 Task: Reset the filters.
Action: Mouse pressed left at (23, 85)
Screenshot: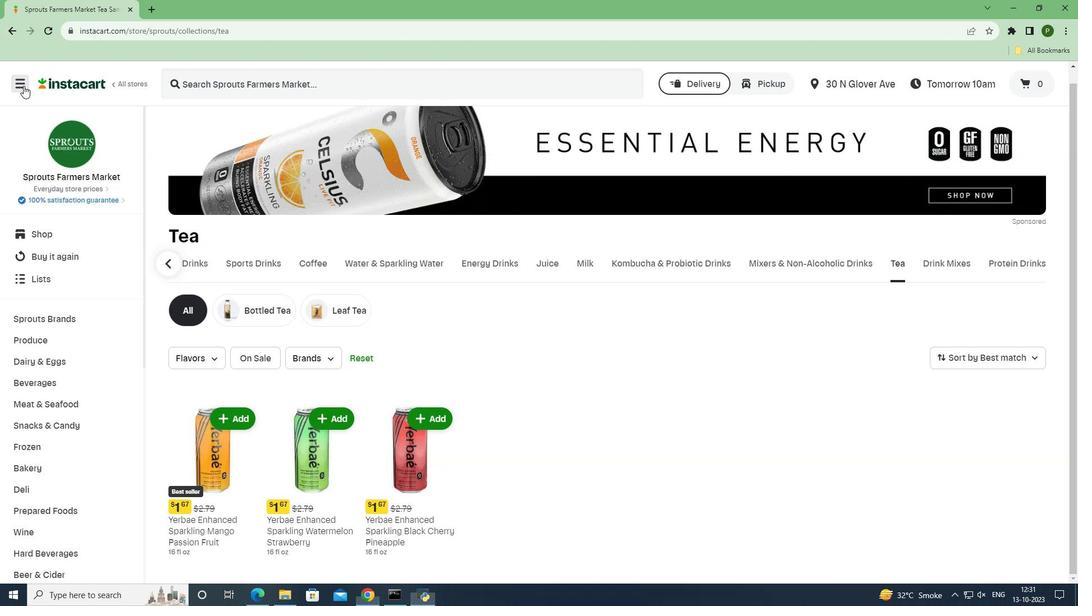 
Action: Mouse moved to (49, 300)
Screenshot: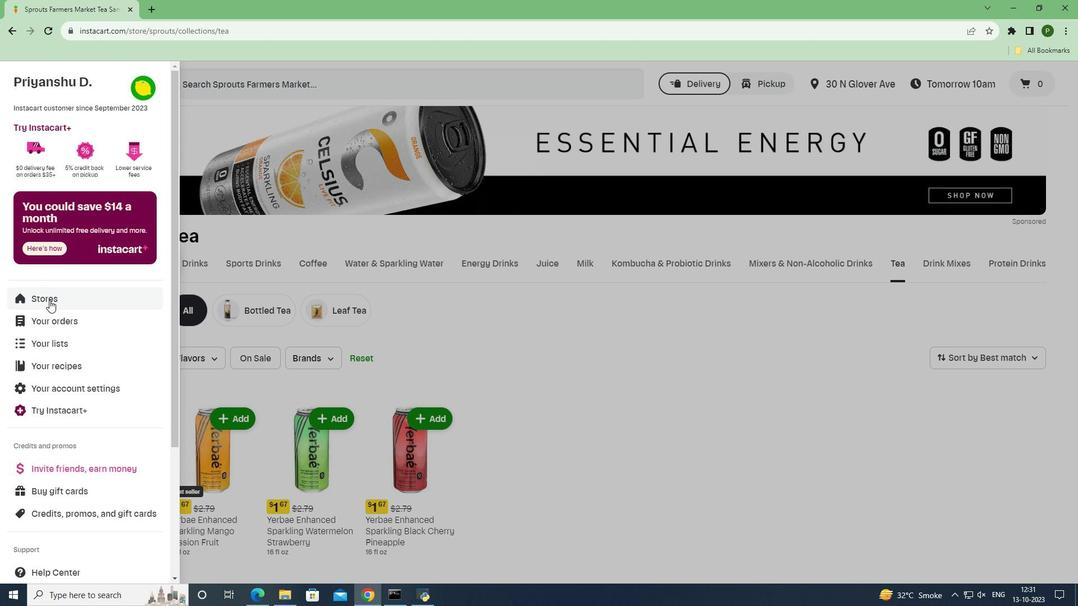 
Action: Mouse pressed left at (49, 300)
Screenshot: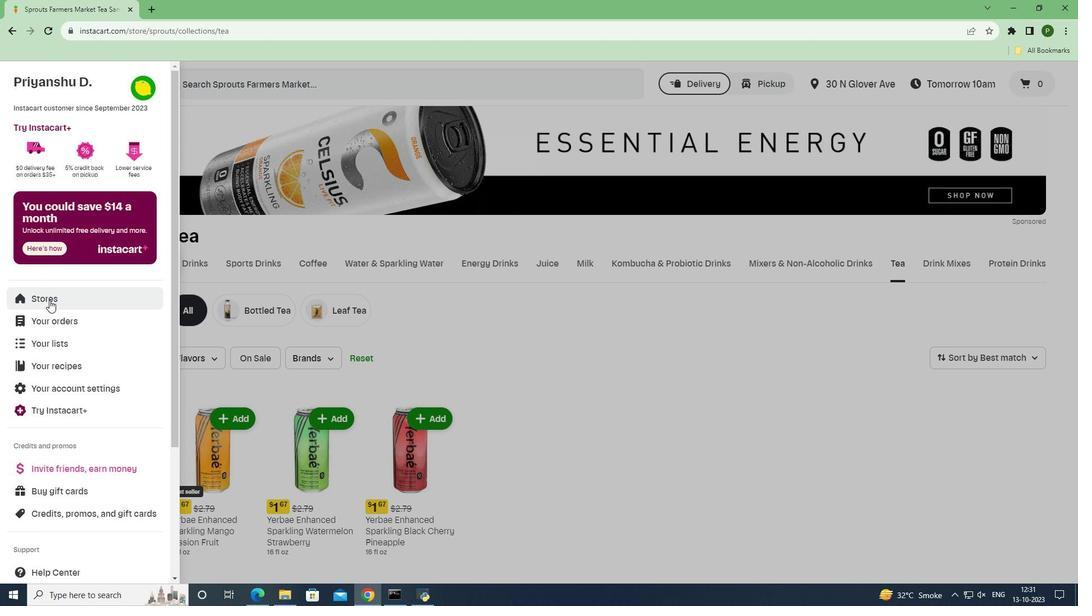 
Action: Mouse moved to (252, 126)
Screenshot: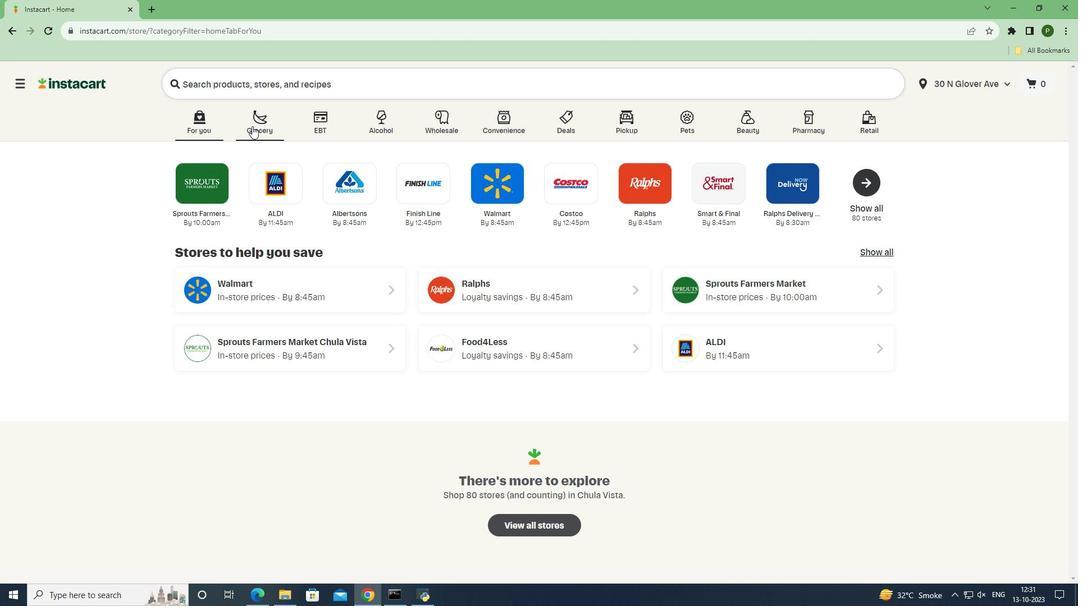 
Action: Mouse pressed left at (252, 126)
Screenshot: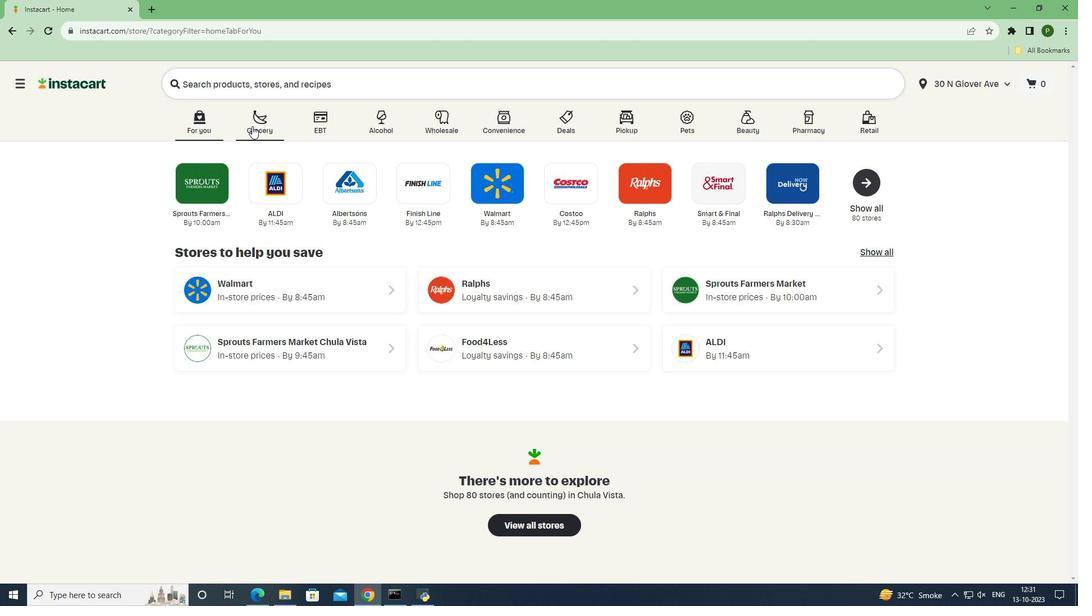 
Action: Mouse moved to (688, 262)
Screenshot: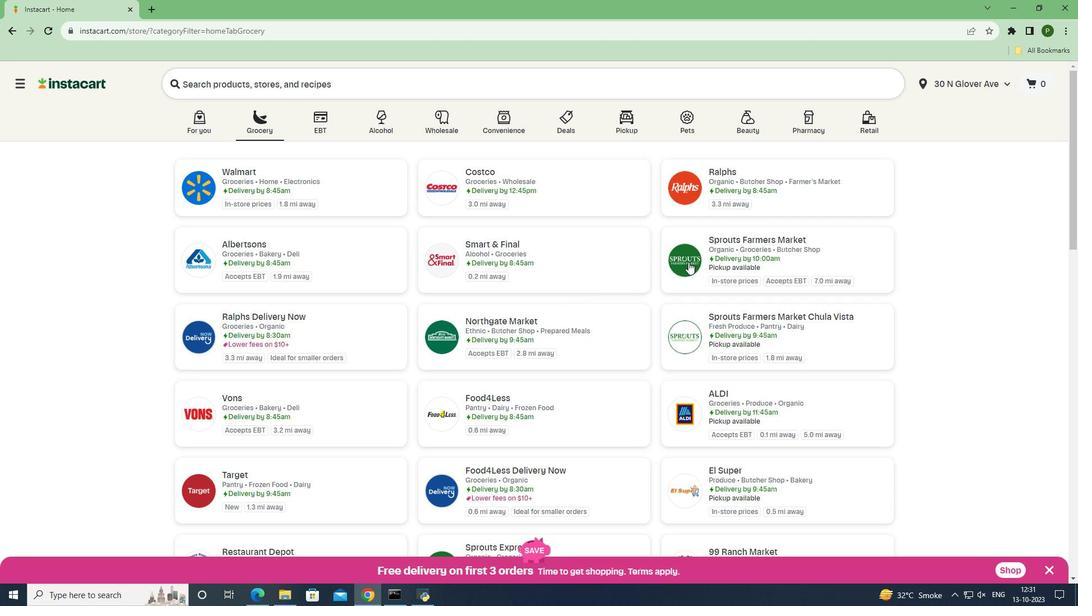 
Action: Mouse pressed left at (688, 262)
Screenshot: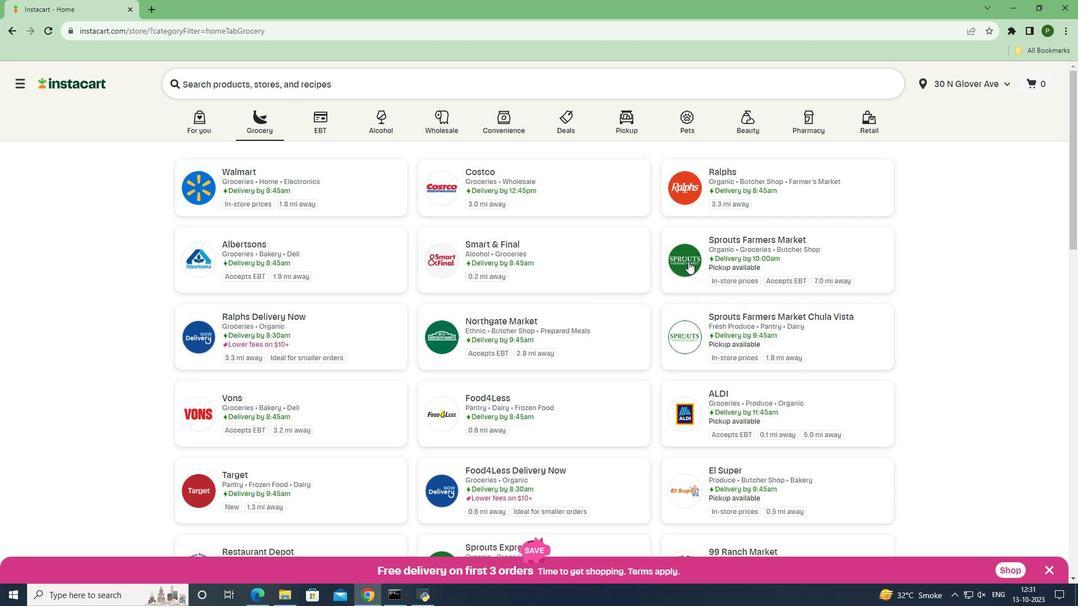 
Action: Mouse moved to (55, 389)
Screenshot: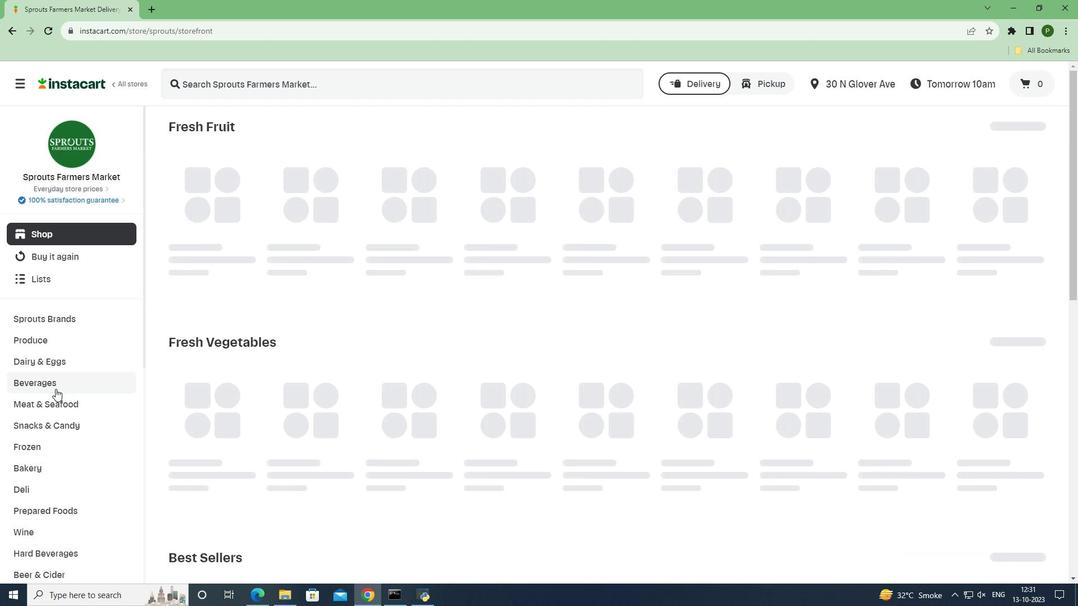 
Action: Mouse pressed left at (55, 389)
Screenshot: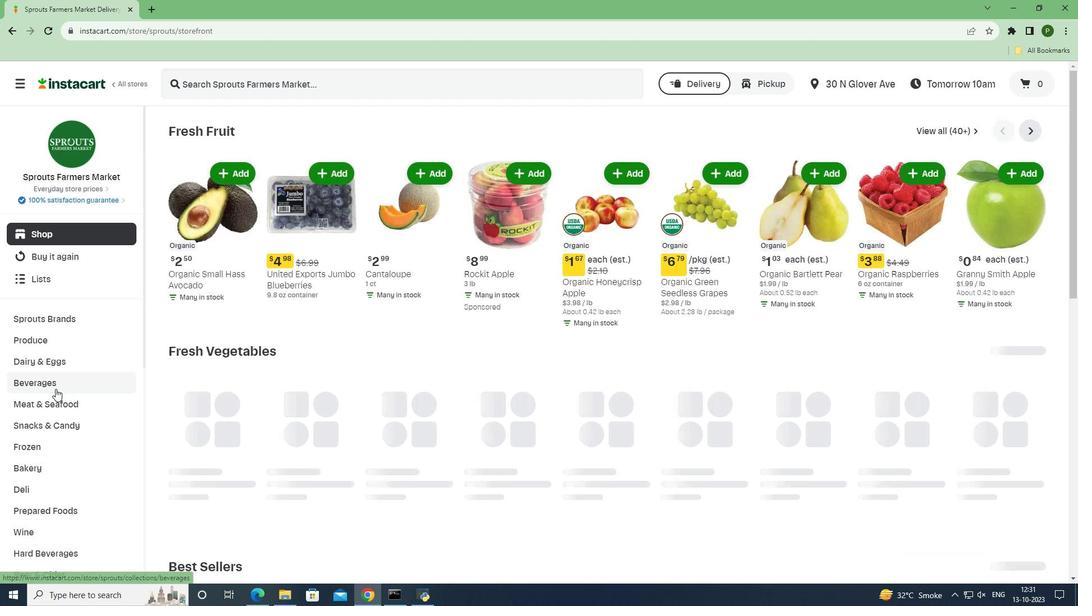 
Action: Mouse moved to (982, 276)
Screenshot: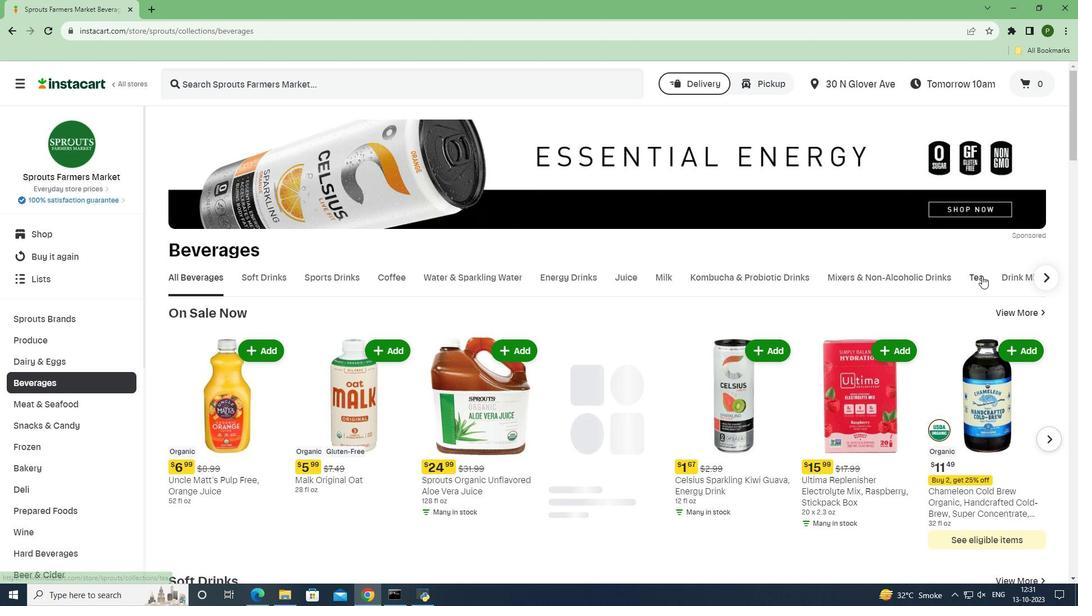 
Action: Mouse pressed left at (982, 276)
Screenshot: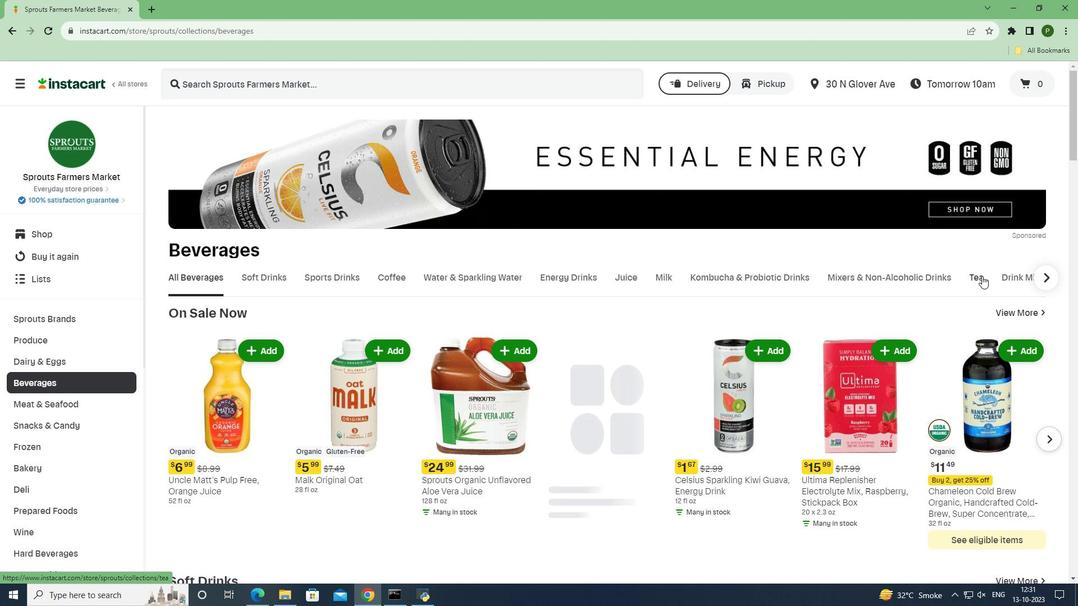 
Action: Mouse moved to (312, 371)
Screenshot: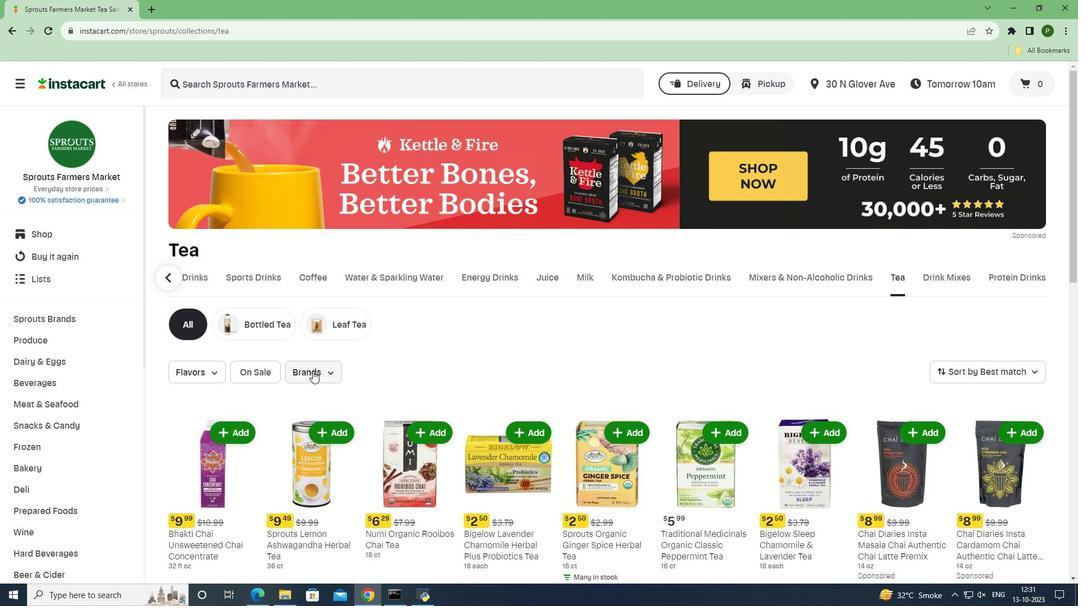 
Action: Mouse pressed left at (312, 371)
Screenshot: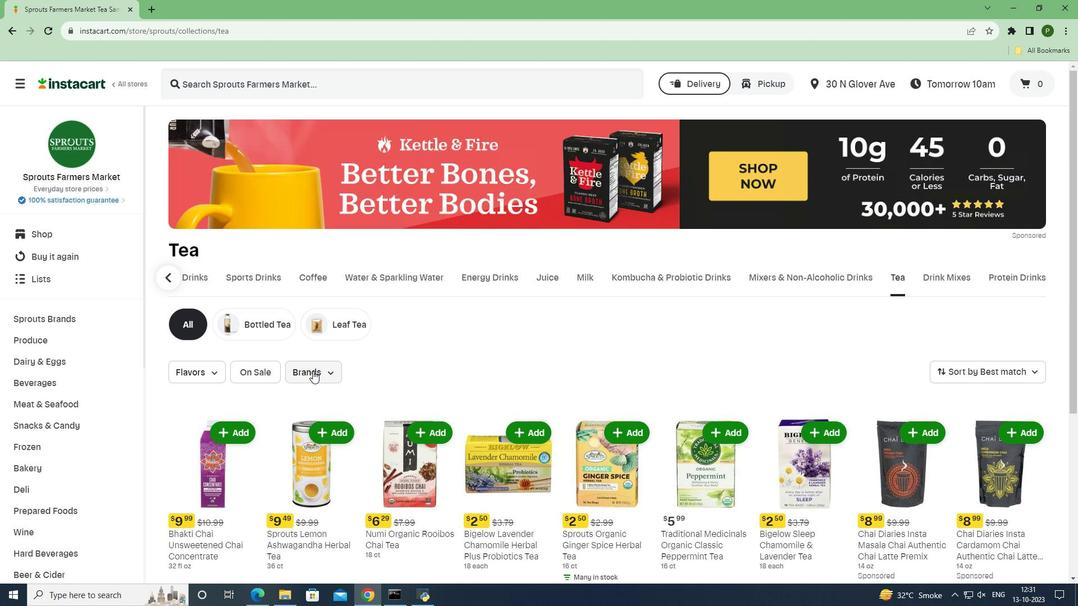
Action: Mouse moved to (338, 408)
Screenshot: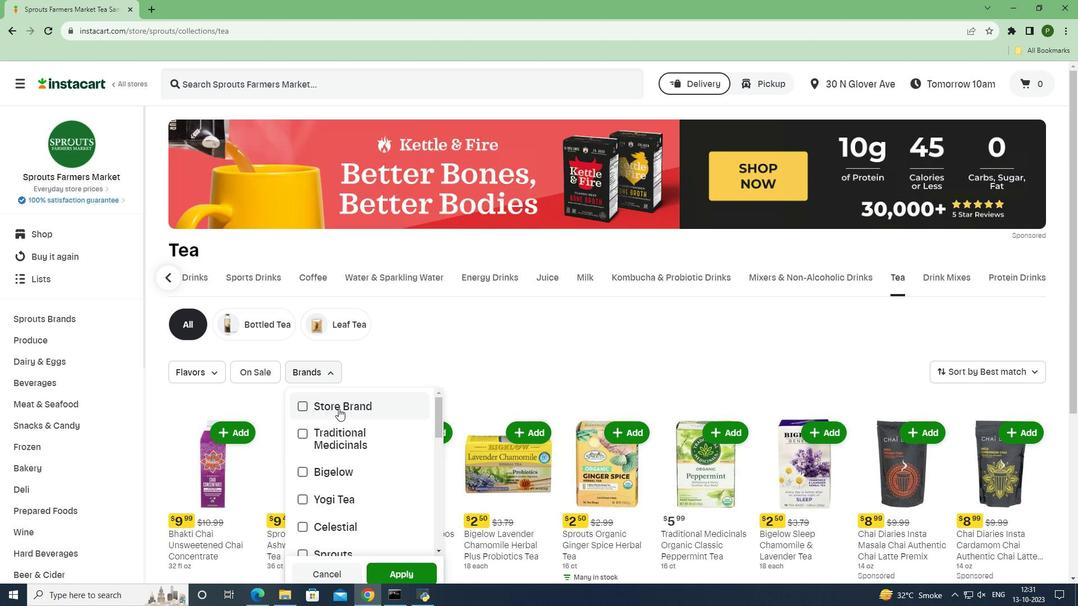 
Action: Mouse pressed left at (338, 408)
Screenshot: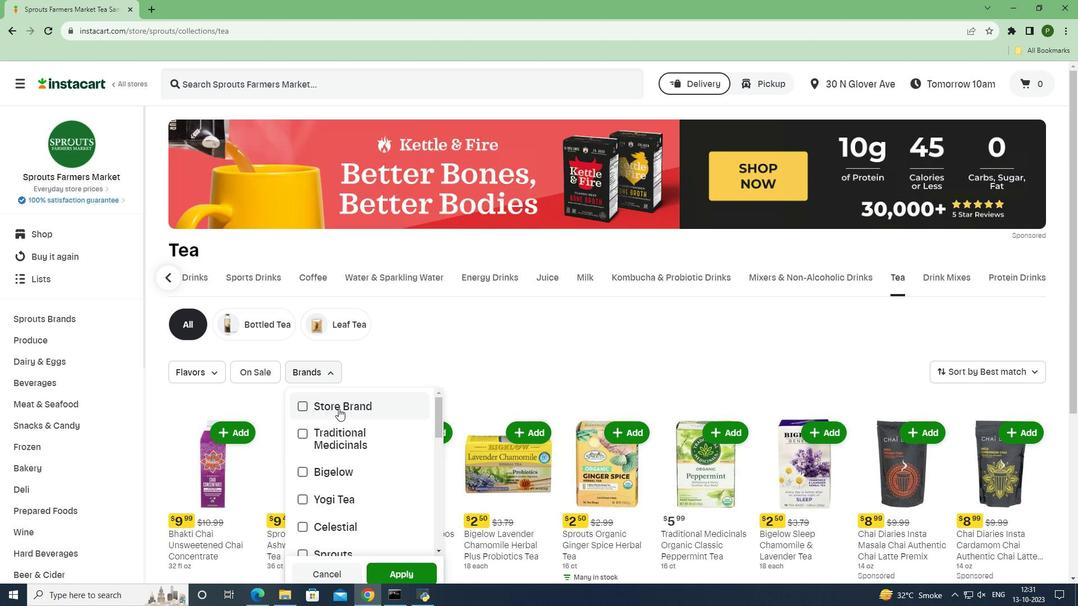 
Action: Mouse moved to (418, 569)
Screenshot: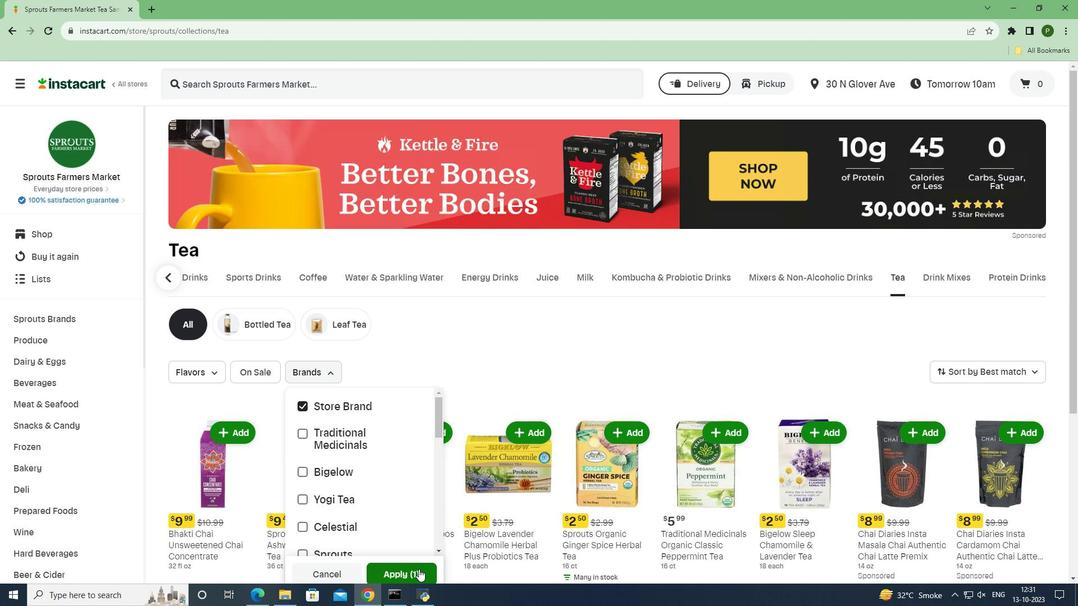 
Action: Mouse pressed left at (418, 569)
Screenshot: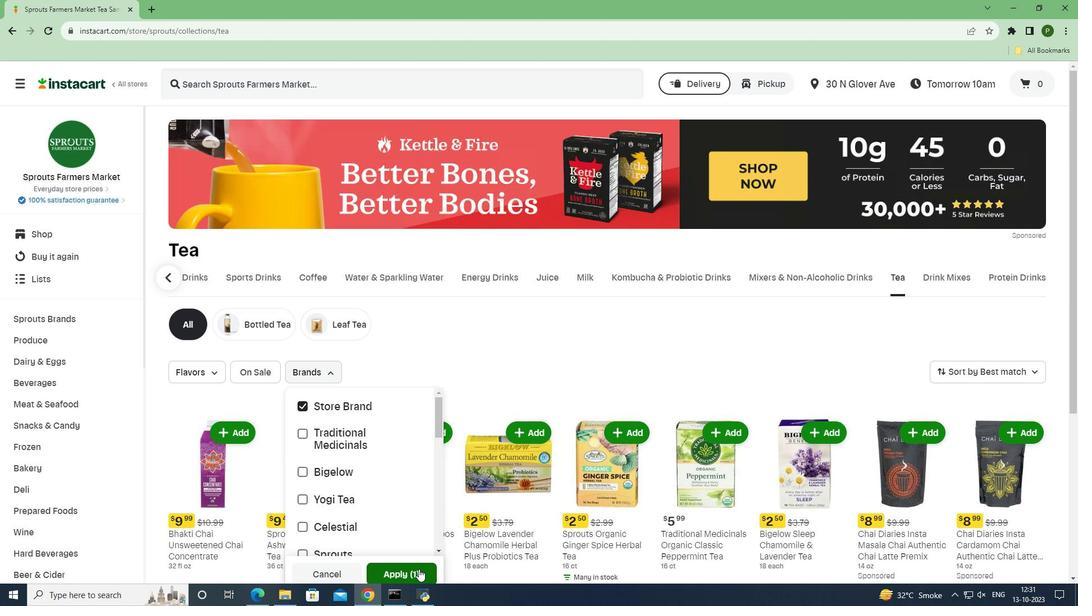 
Action: Mouse moved to (366, 373)
Screenshot: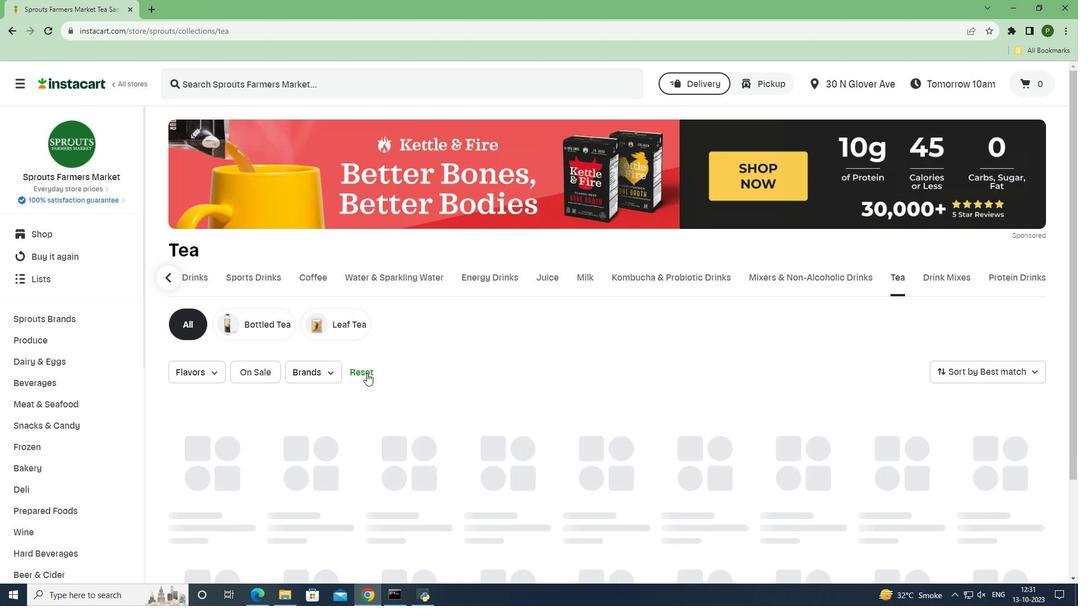 
Action: Mouse pressed left at (366, 373)
Screenshot: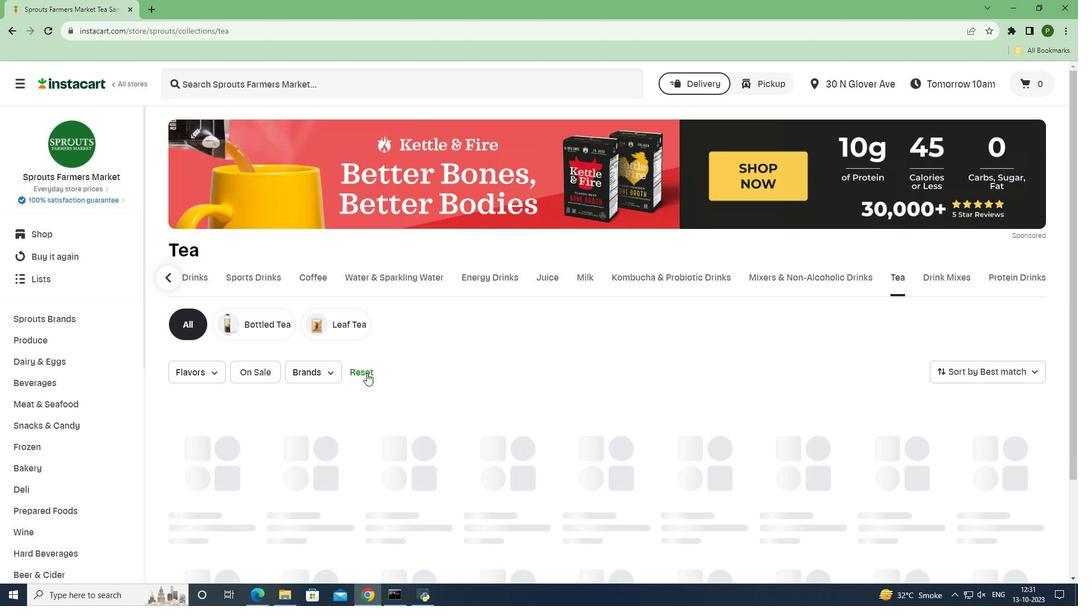 
Action: Mouse moved to (419, 400)
Screenshot: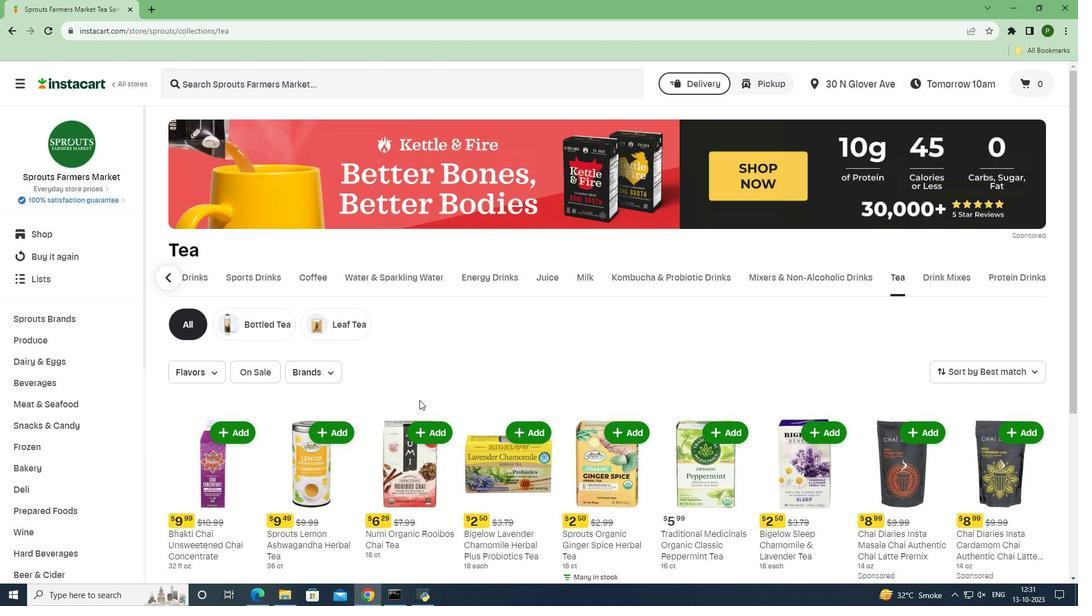 
